 Task: Create Workspace Business Strategy and Planning Workspace description Coordinate and manage company-wide philanthropy programs. Workspace type Marketing 
Action: Mouse moved to (366, 78)
Screenshot: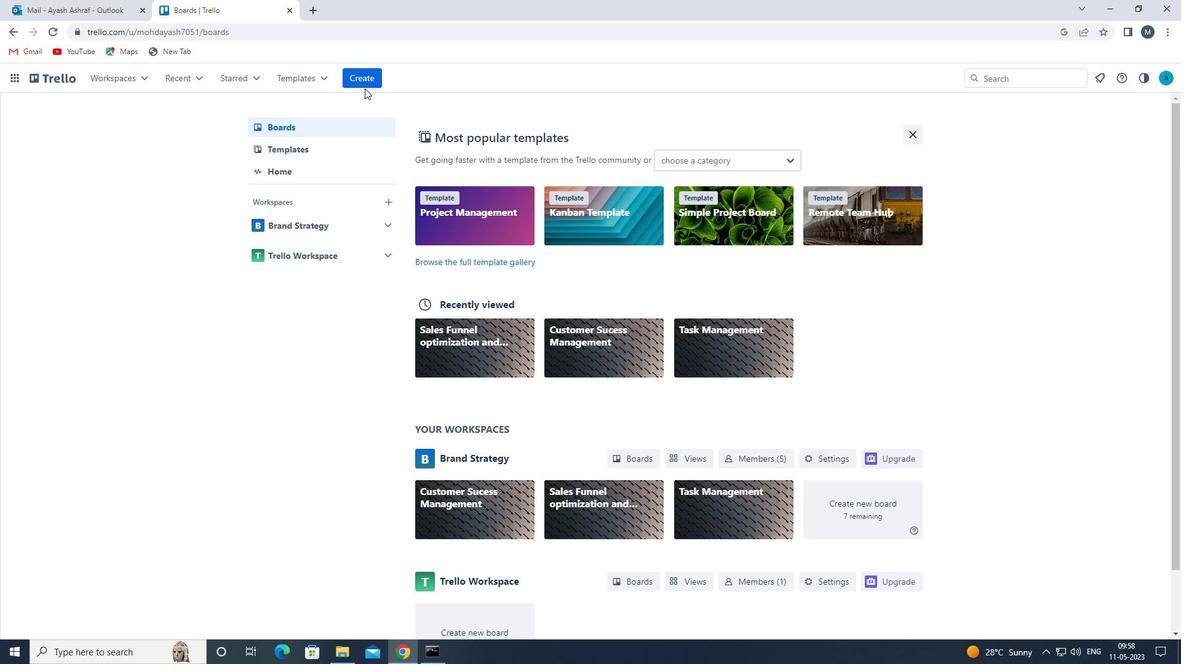 
Action: Mouse pressed left at (366, 78)
Screenshot: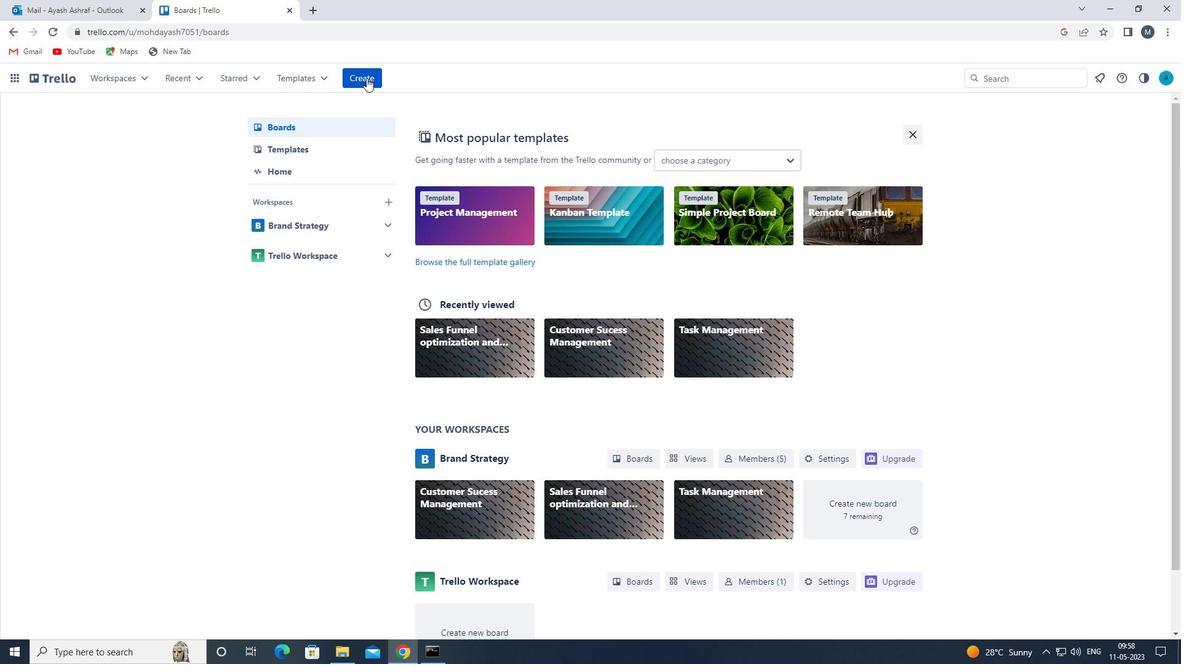 
Action: Mouse moved to (399, 209)
Screenshot: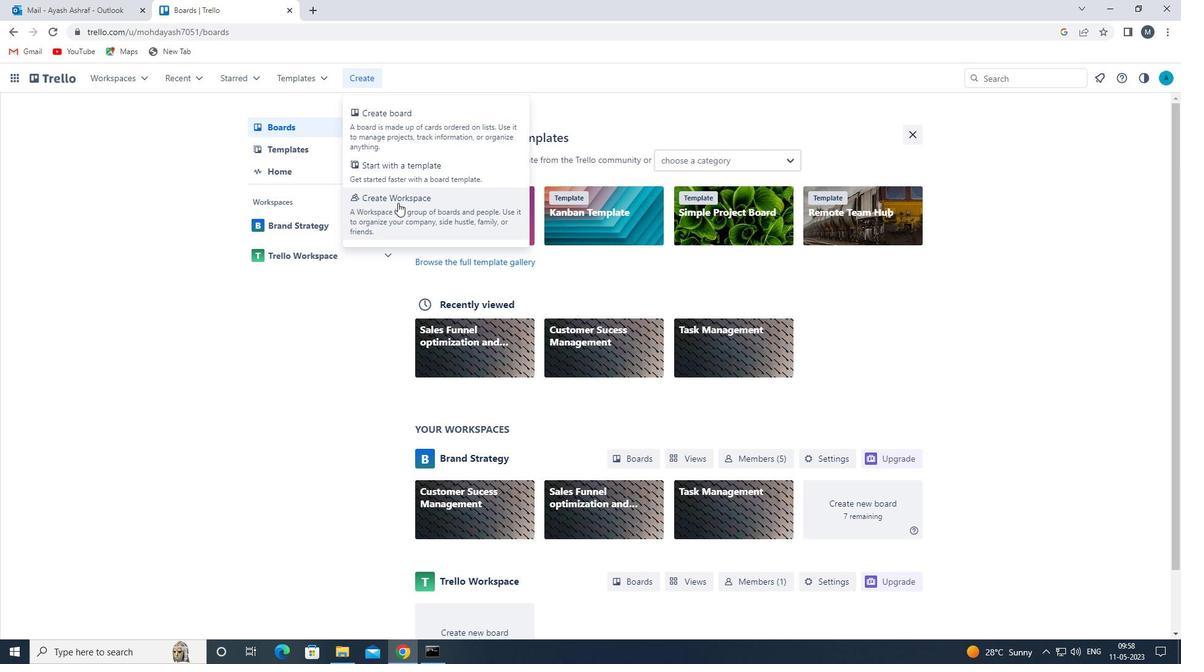 
Action: Mouse pressed left at (399, 209)
Screenshot: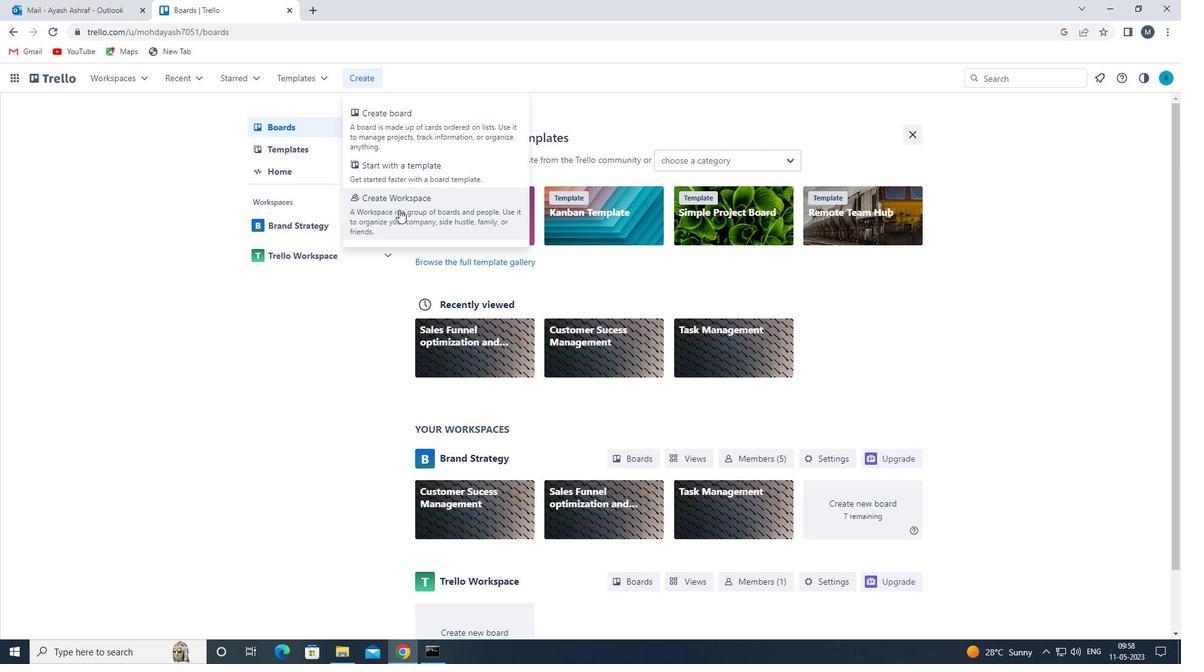 
Action: Mouse moved to (386, 228)
Screenshot: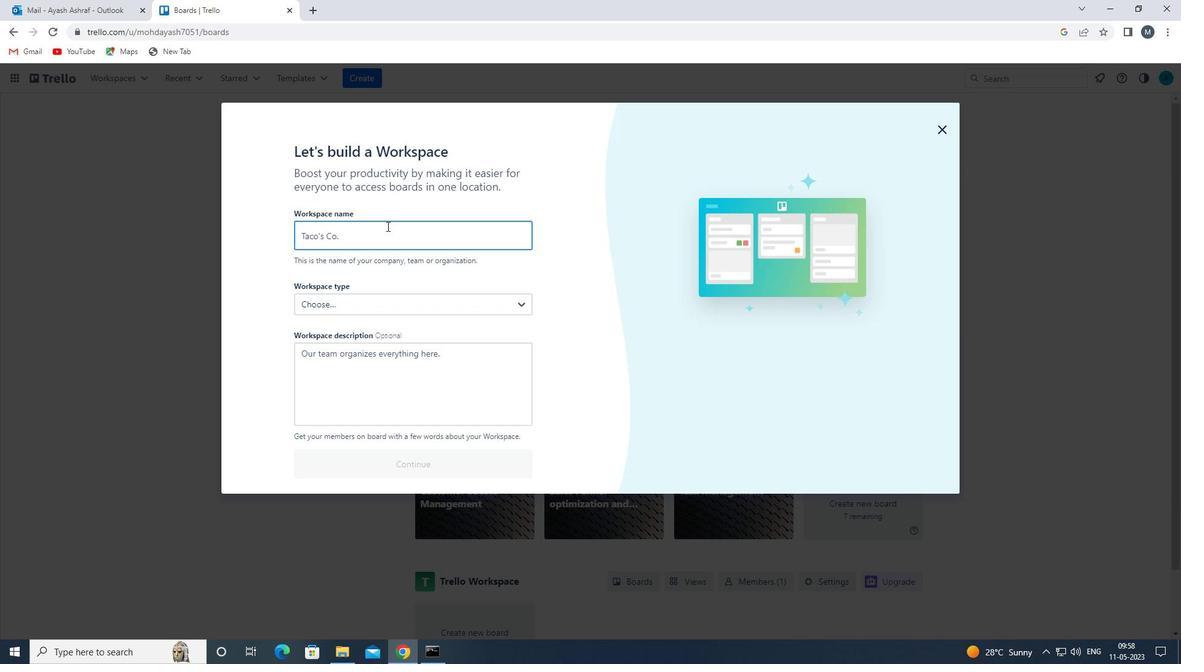 
Action: Mouse pressed left at (386, 228)
Screenshot: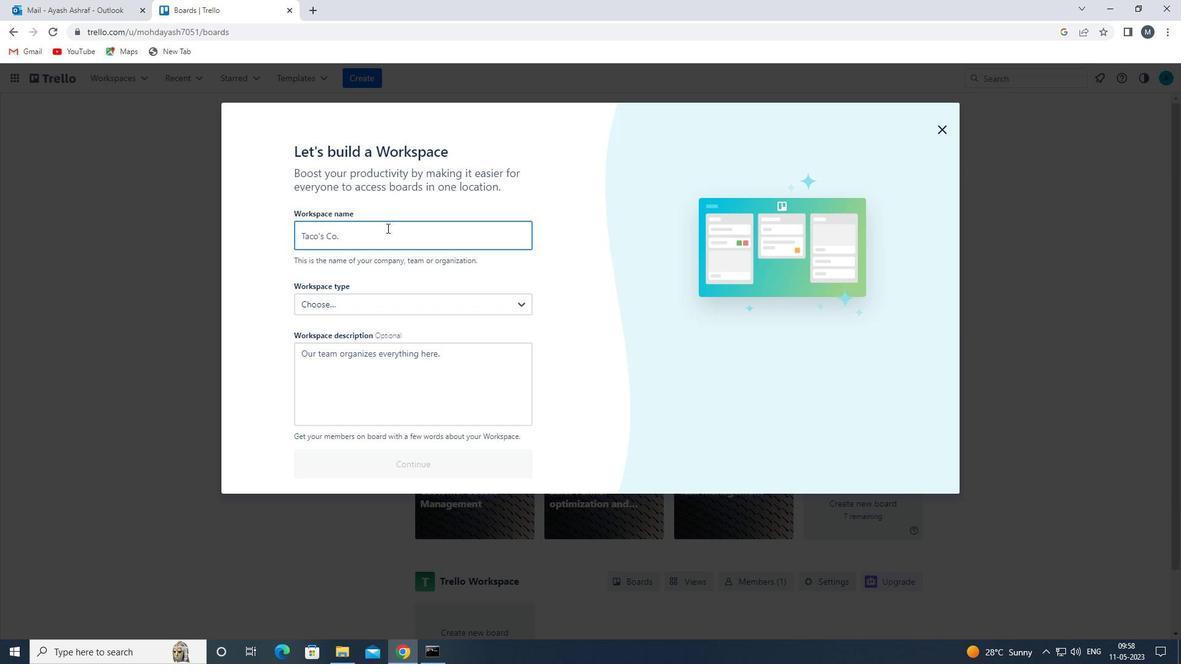 
Action: Mouse moved to (386, 228)
Screenshot: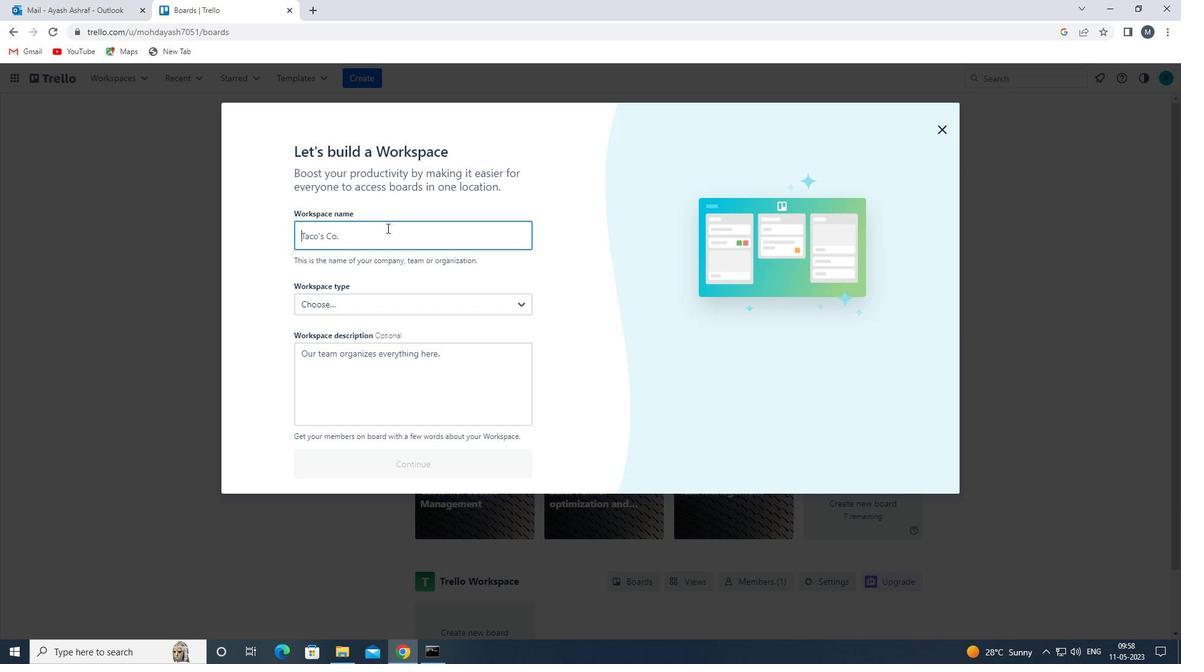
Action: Key pressed <Key.shift>BUSINESS<Key.space><Key.shift>STRATEGY<Key.space>AND<Key.space>OLANNING<Key.space><Key.backspace><Key.backspace><Key.backspace><Key.backspace><Key.backspace><Key.backspace><Key.backspace><Key.backspace><Key.backspace><Key.shift>PLANI<Key.backspace>NING<Key.space>
Screenshot: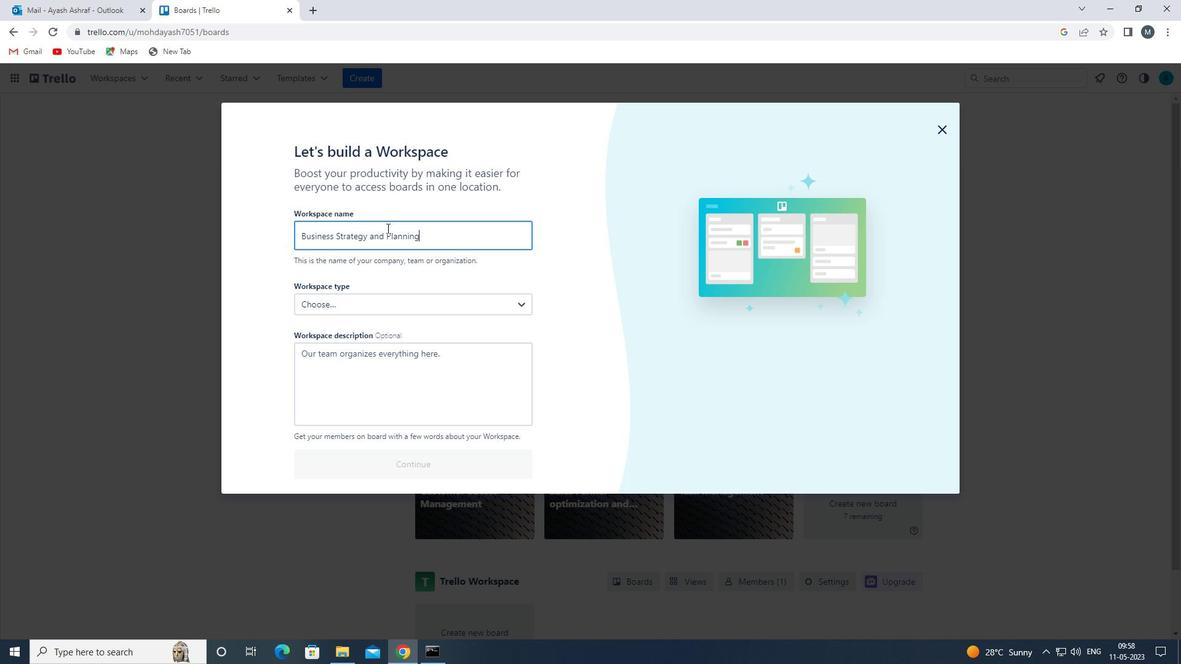 
Action: Mouse moved to (353, 303)
Screenshot: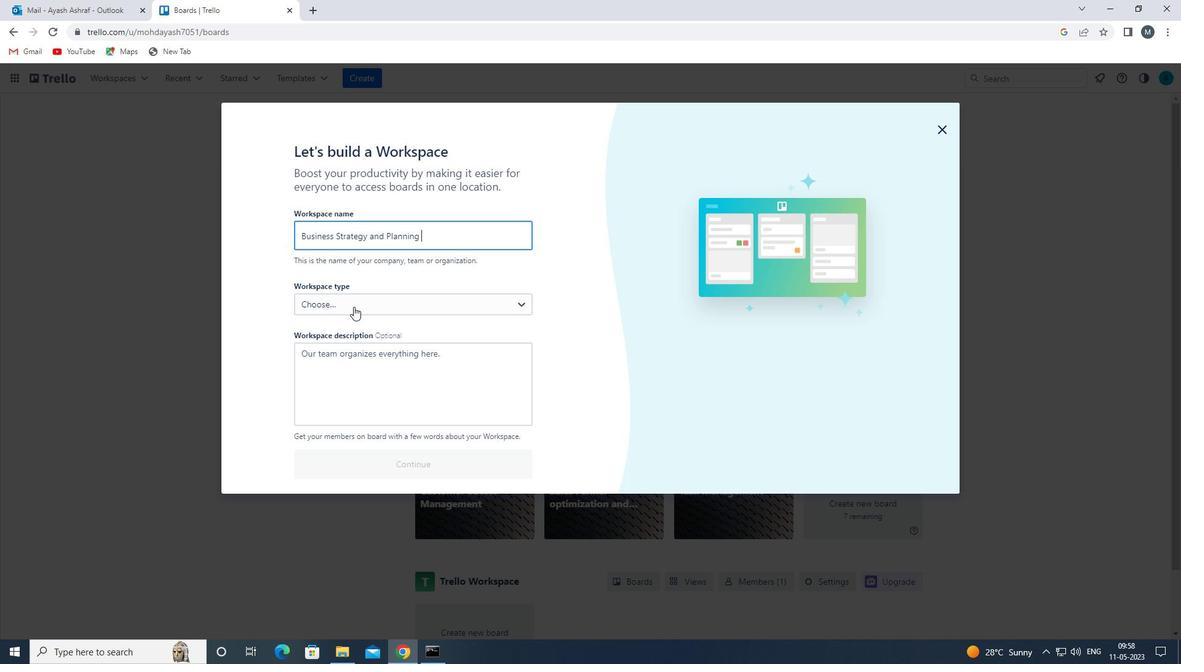 
Action: Mouse pressed left at (353, 303)
Screenshot: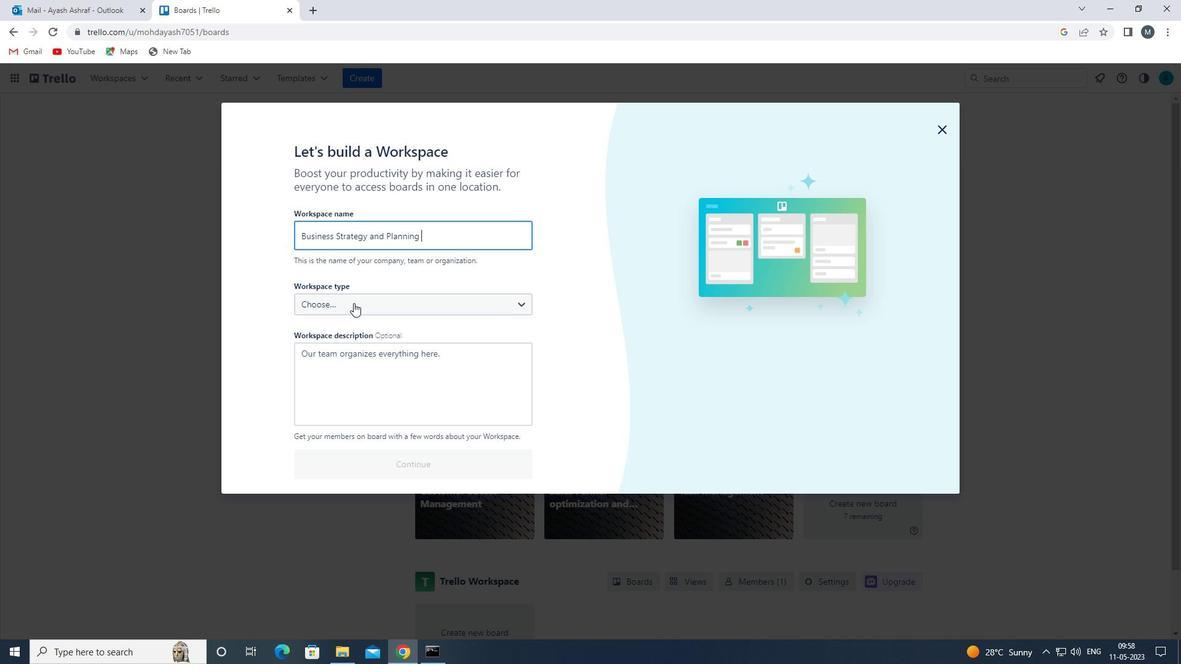 
Action: Mouse moved to (337, 336)
Screenshot: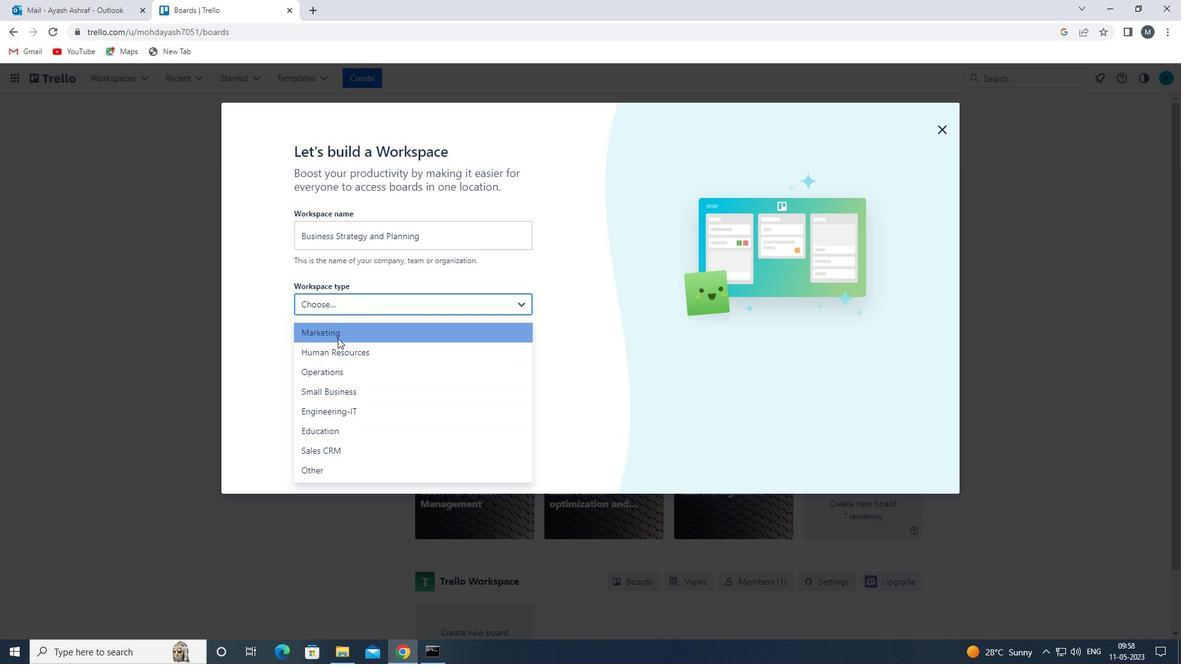 
Action: Mouse pressed left at (337, 336)
Screenshot: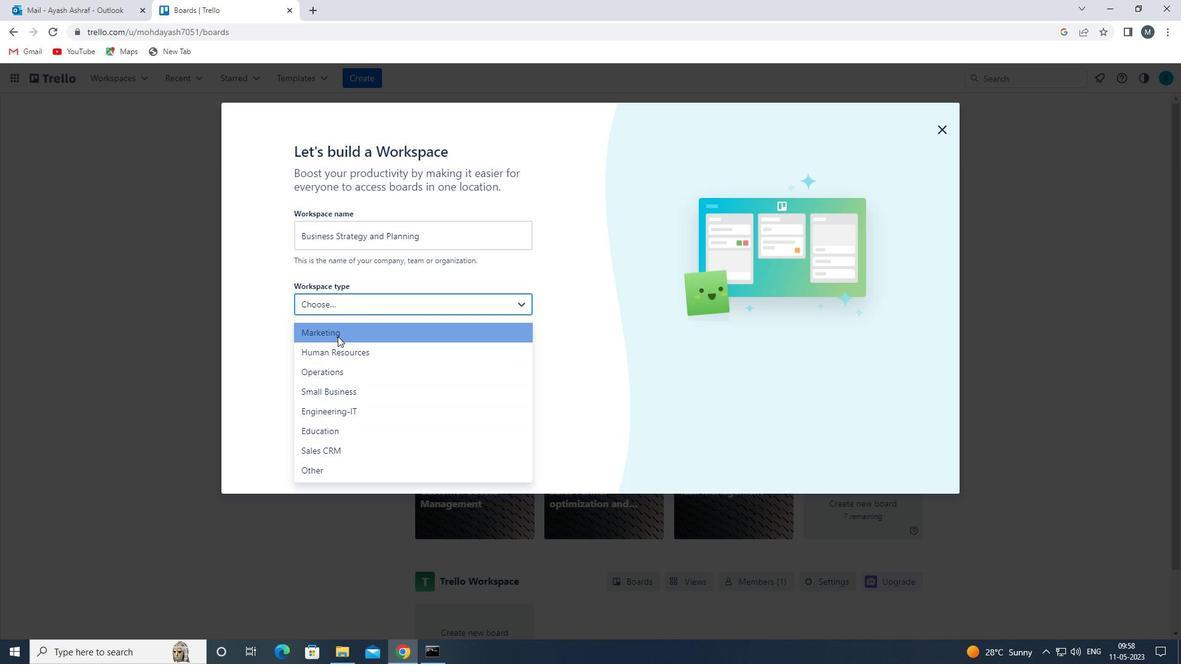 
Action: Mouse moved to (339, 373)
Screenshot: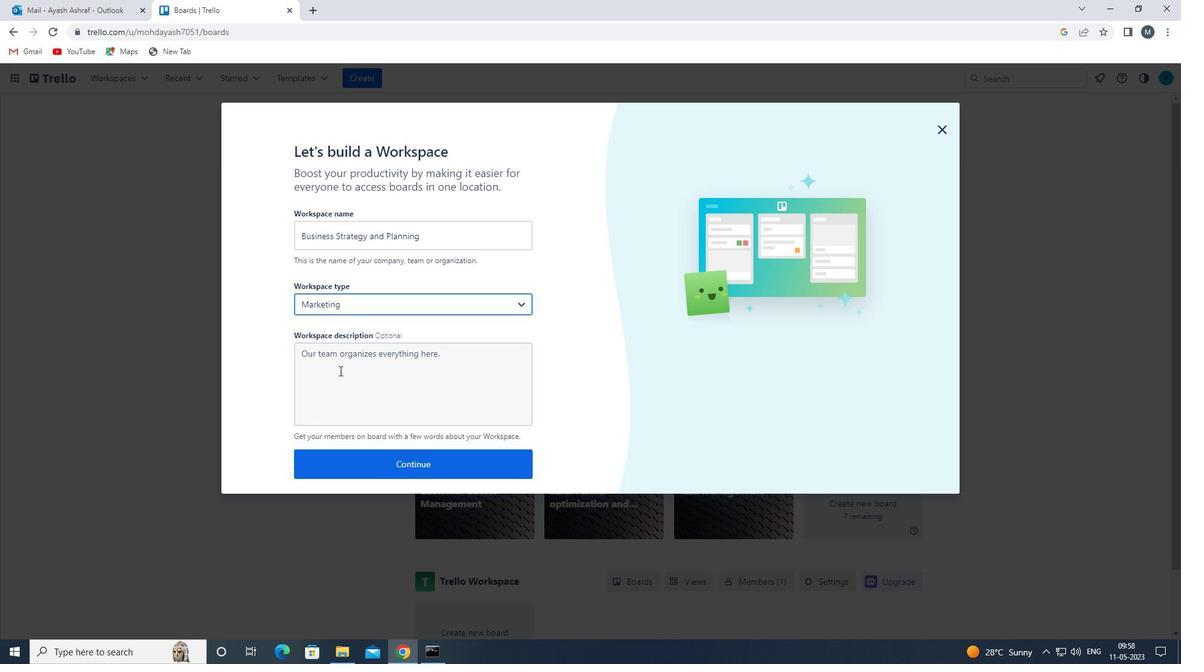 
Action: Mouse pressed left at (339, 373)
Screenshot: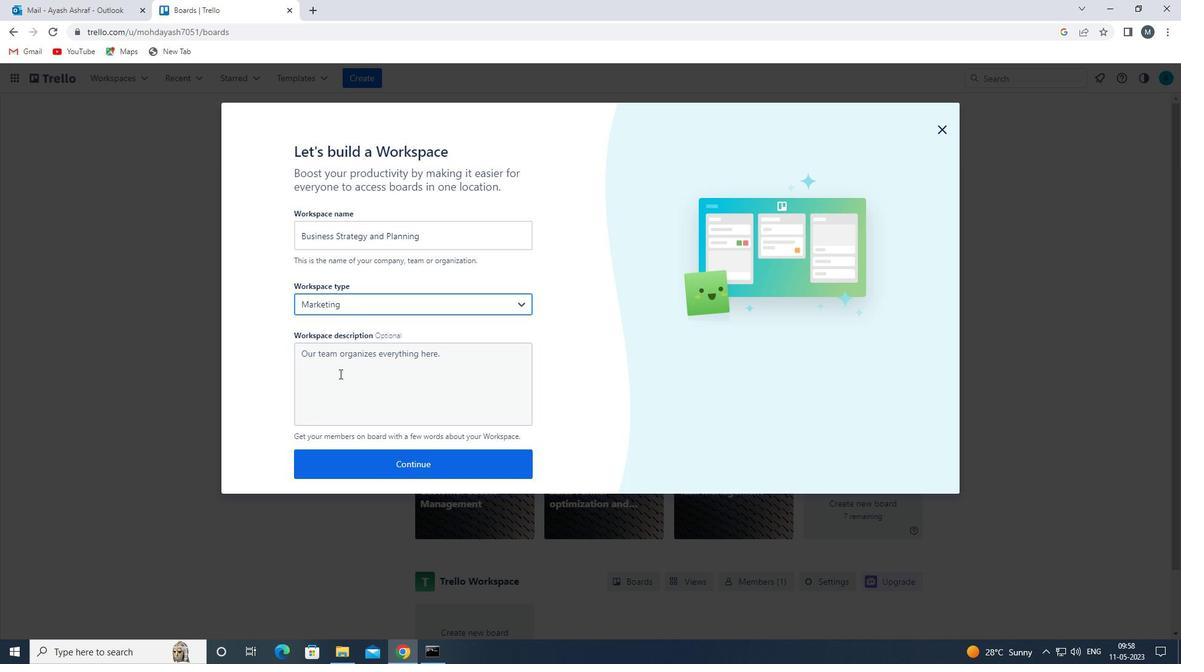 
Action: Mouse moved to (340, 375)
Screenshot: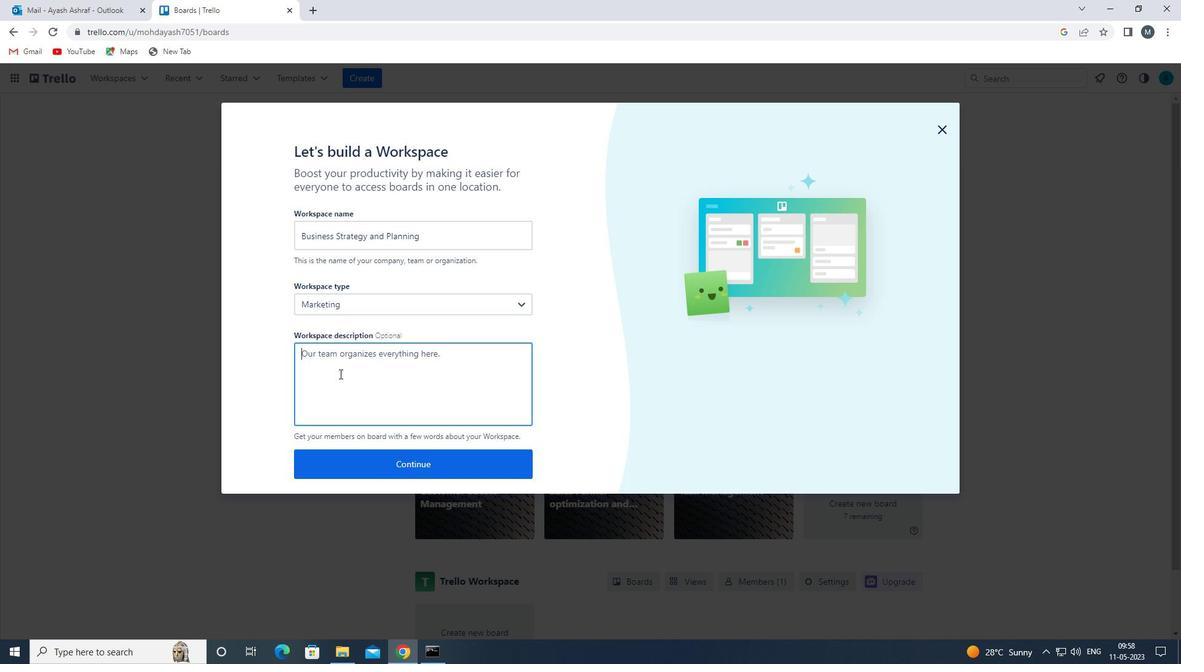
Action: Key pressed <Key.shift><Key.shift><Key.shift><Key.shift>COORDINATE<Key.space>AND<Key.space>MANAGE<Key.space>COMPANY<Key.space><Key.backspace>-<Key.space>WIDE<Key.space>PJ<Key.backspace>HILANTHROPY<Key.space>PROGRAMS<Key.space><Key.backspace>.
Screenshot: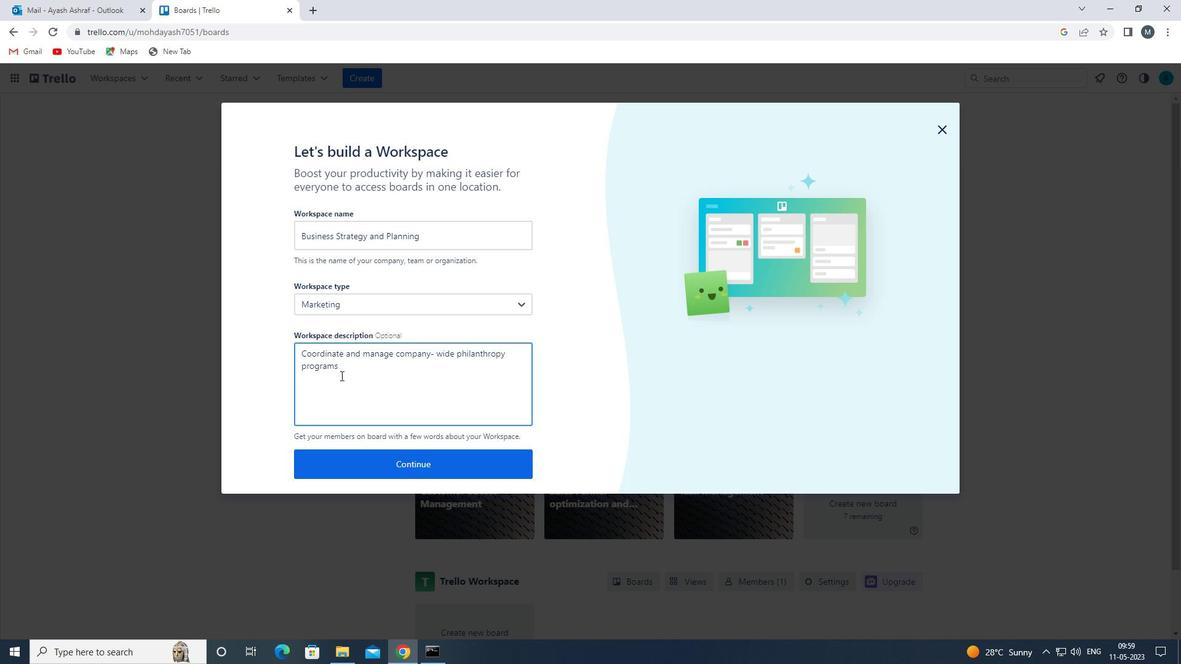 
Action: Mouse moved to (383, 461)
Screenshot: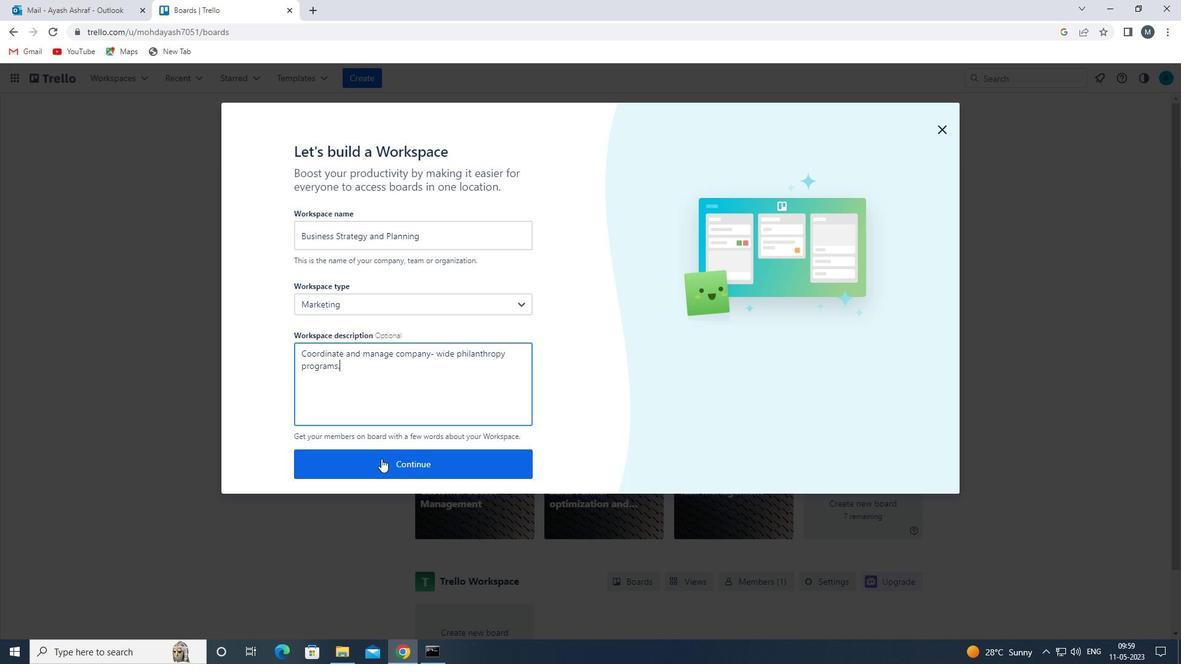 
Action: Mouse pressed left at (383, 461)
Screenshot: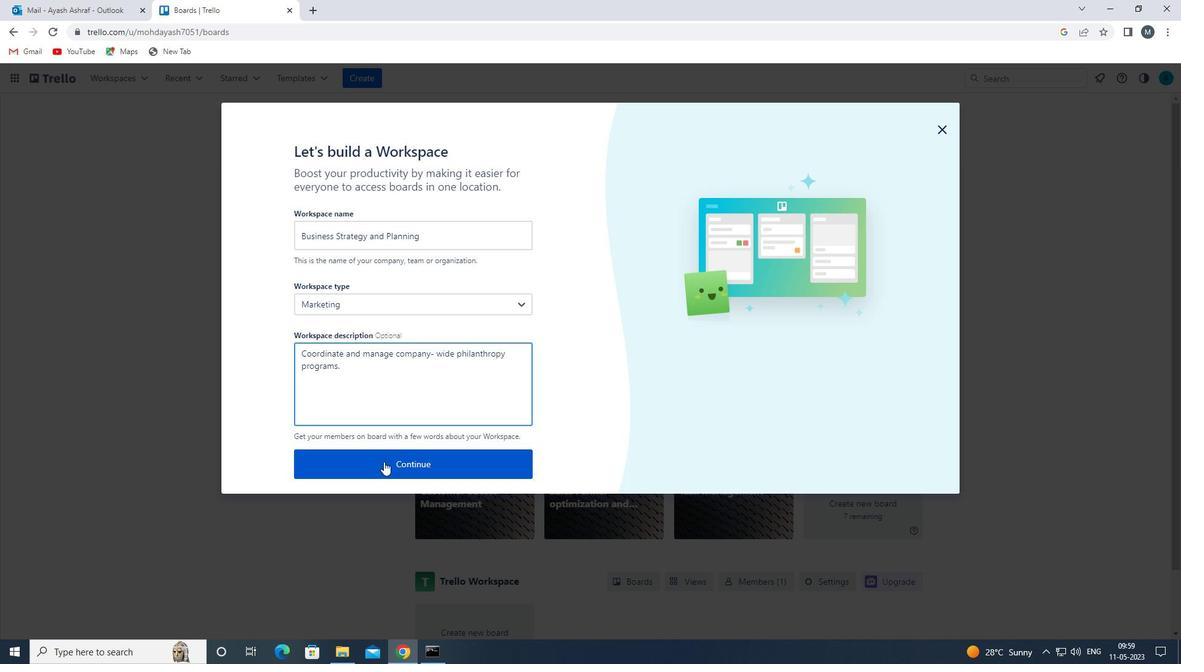 
Action: Mouse moved to (940, 132)
Screenshot: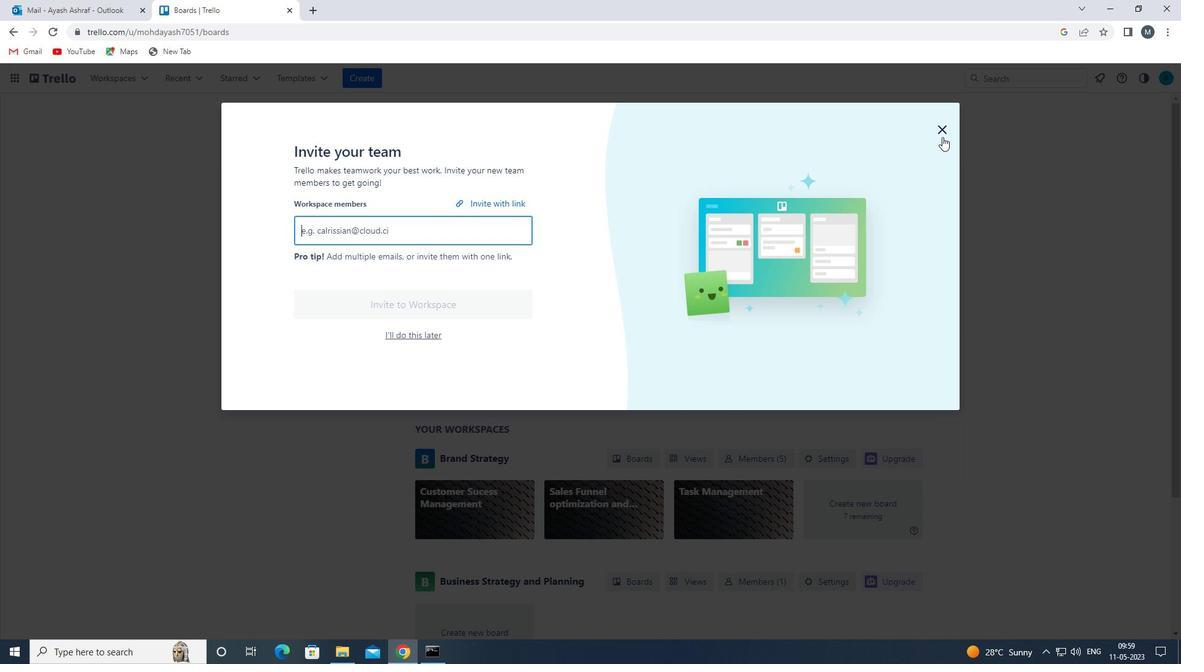 
Action: Mouse pressed left at (940, 132)
Screenshot: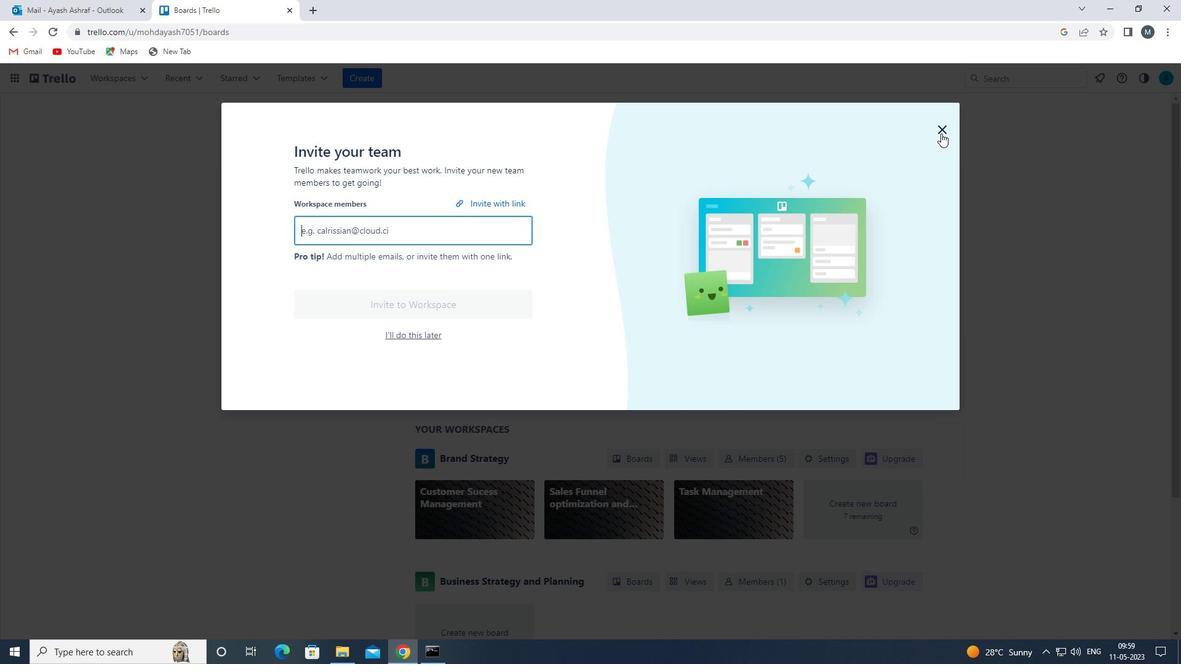 
Action: Mouse moved to (746, 239)
Screenshot: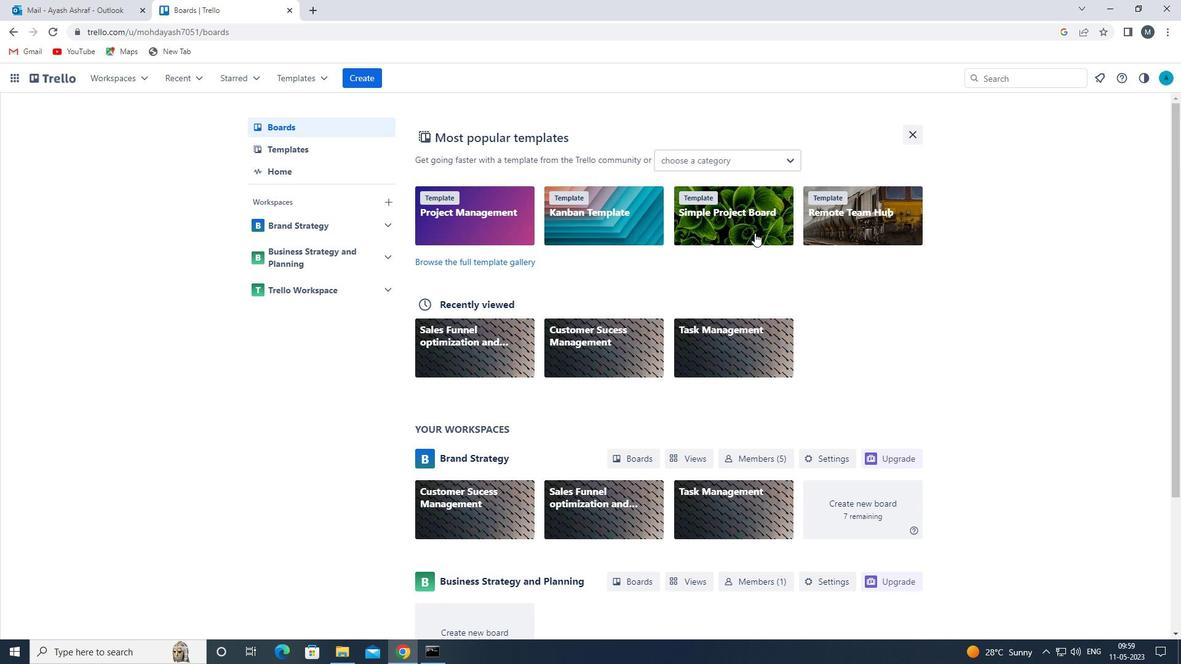 
